 Task: Create New Customer with Customer Name: Retailers Place, Billing Address Line1: 2759 Fieldcrest Road, Billing Address Line2:  New York, Billing Address Line3:  New York 10005, Cell Number: 773-864-3881
Action: Mouse pressed left at (149, 50)
Screenshot: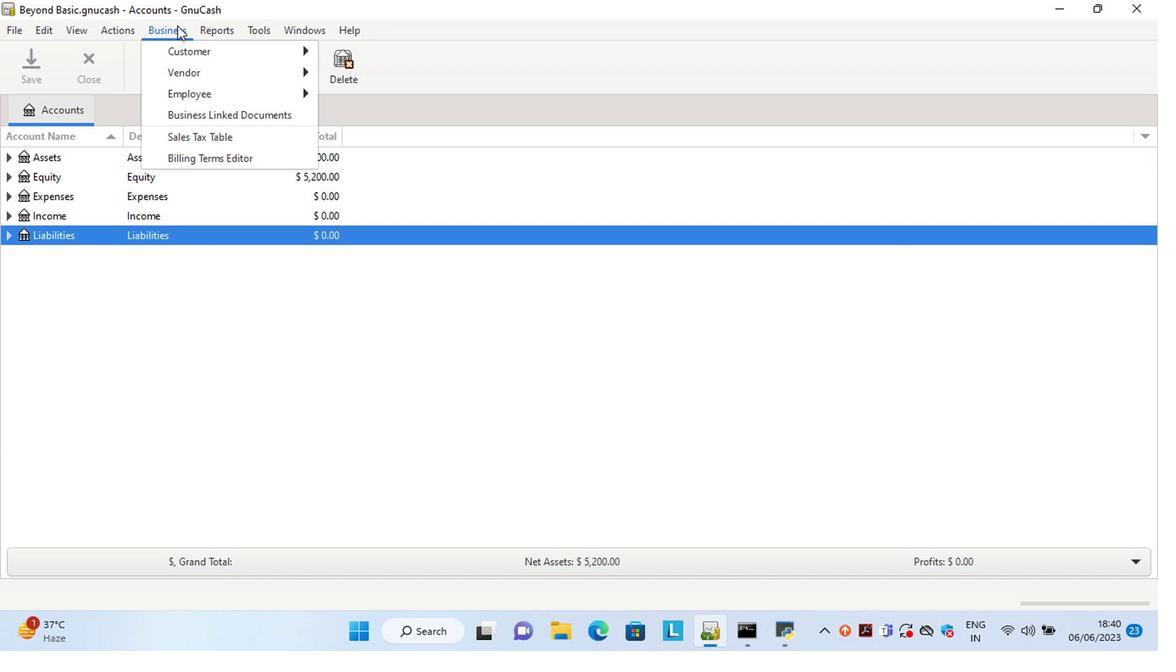 
Action: Mouse moved to (311, 83)
Screenshot: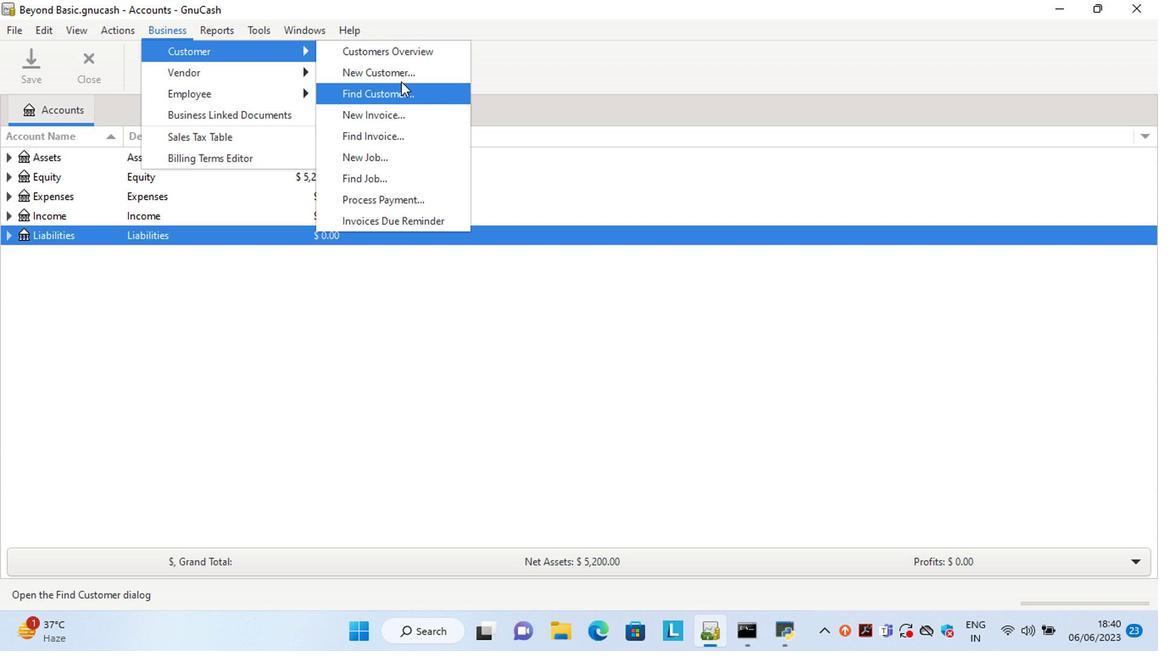 
Action: Mouse pressed left at (311, 83)
Screenshot: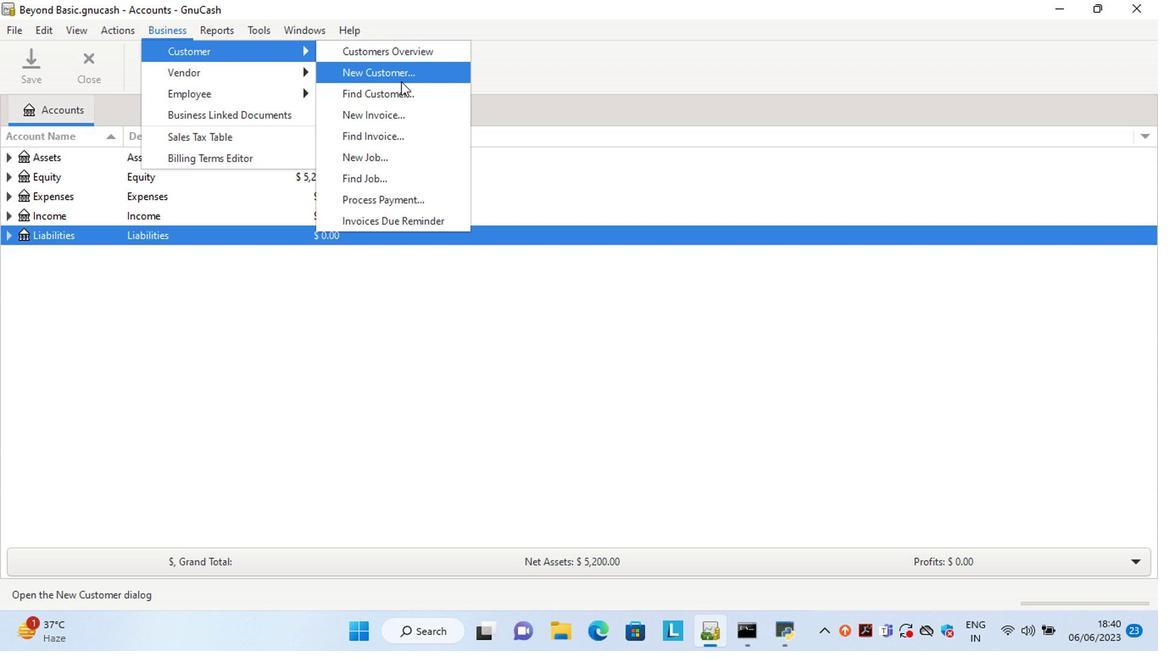 
Action: Key pressed <Key.shift>Retailers<Key.space><Key.shift>ACE<Key.space><Key.backspace>
Screenshot: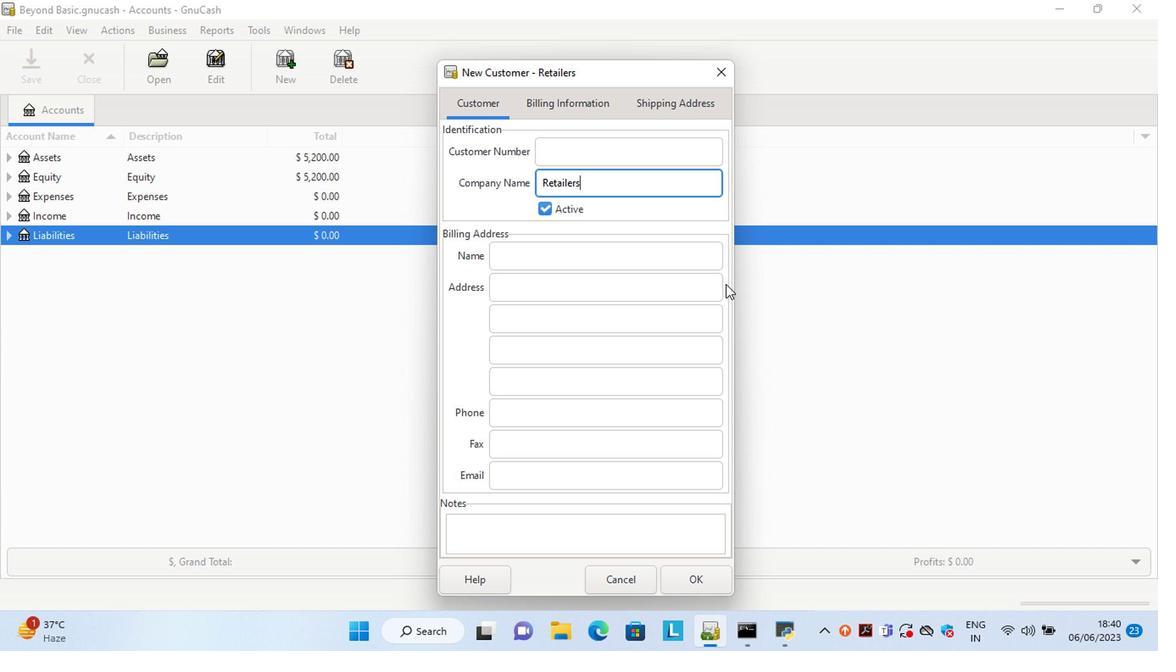 
Action: Mouse moved to (392, 113)
Screenshot: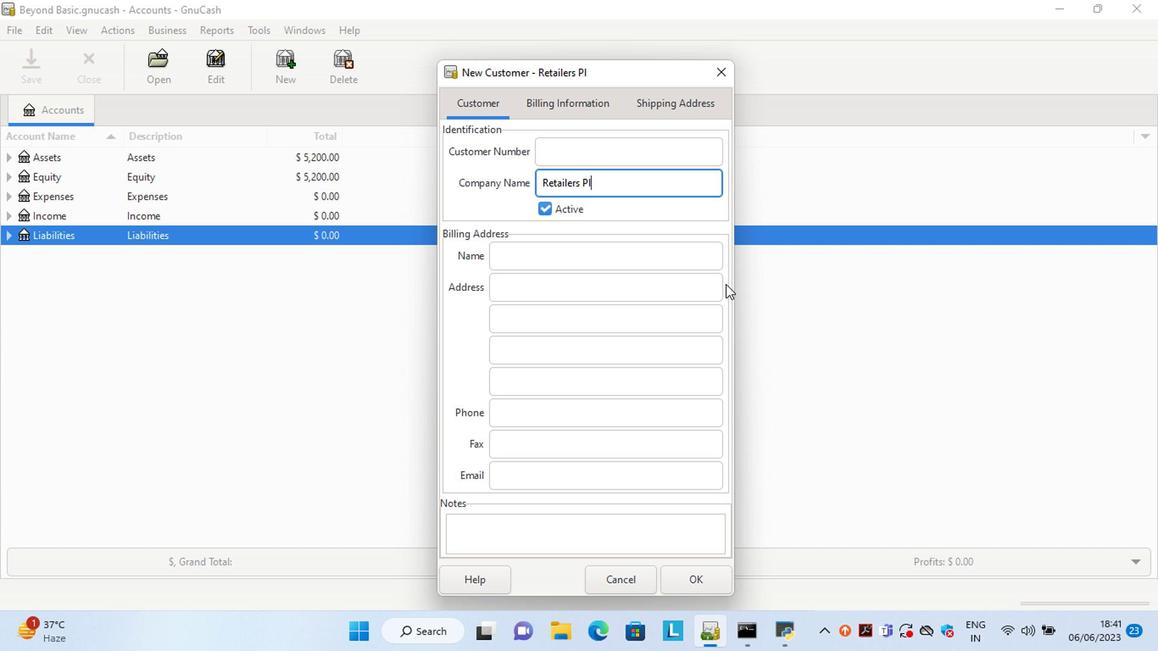 
Action: Key pressed <Key.tab>
Screenshot: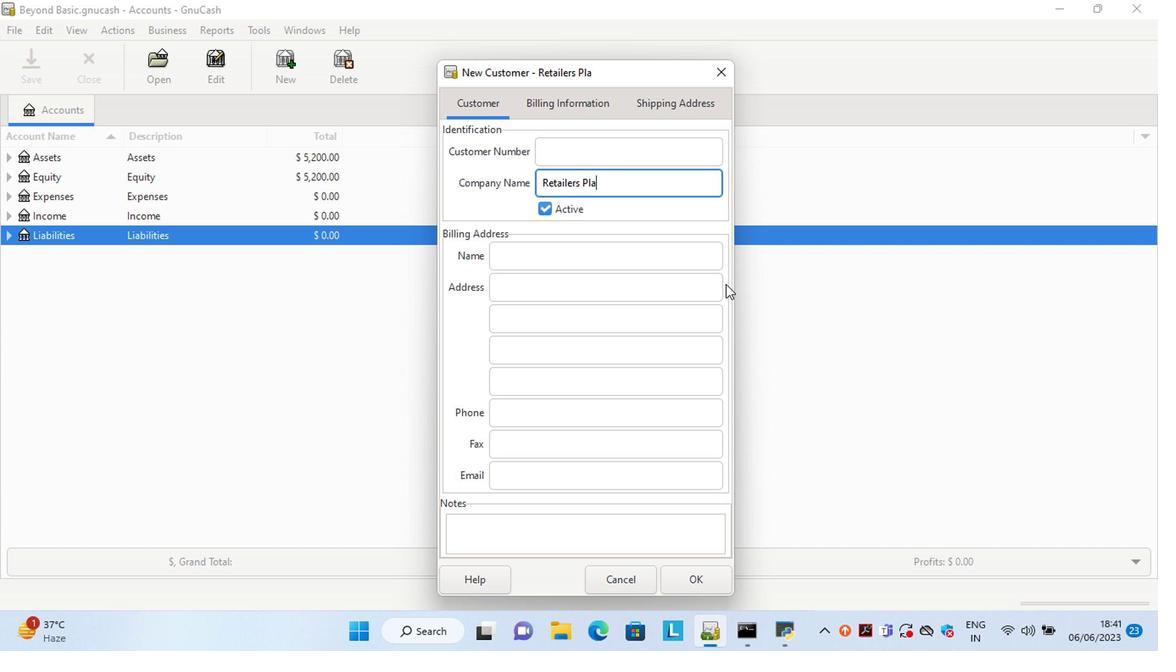 
Action: Mouse moved to (421, 230)
Screenshot: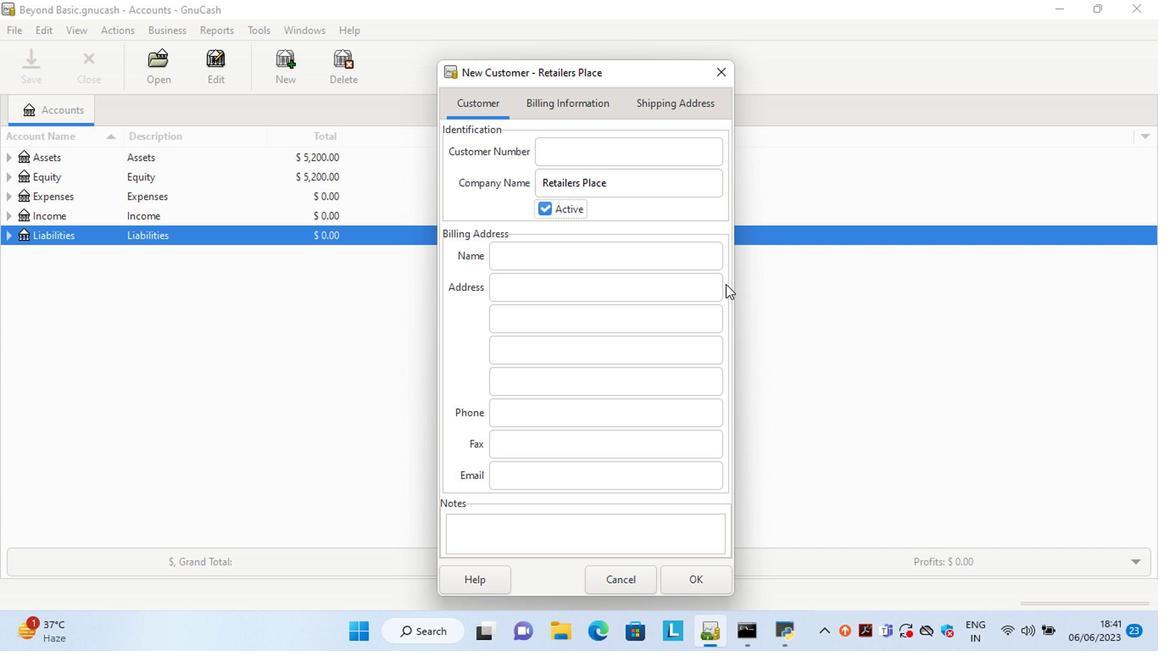 
Action: Mouse pressed left at (421, 230)
Screenshot: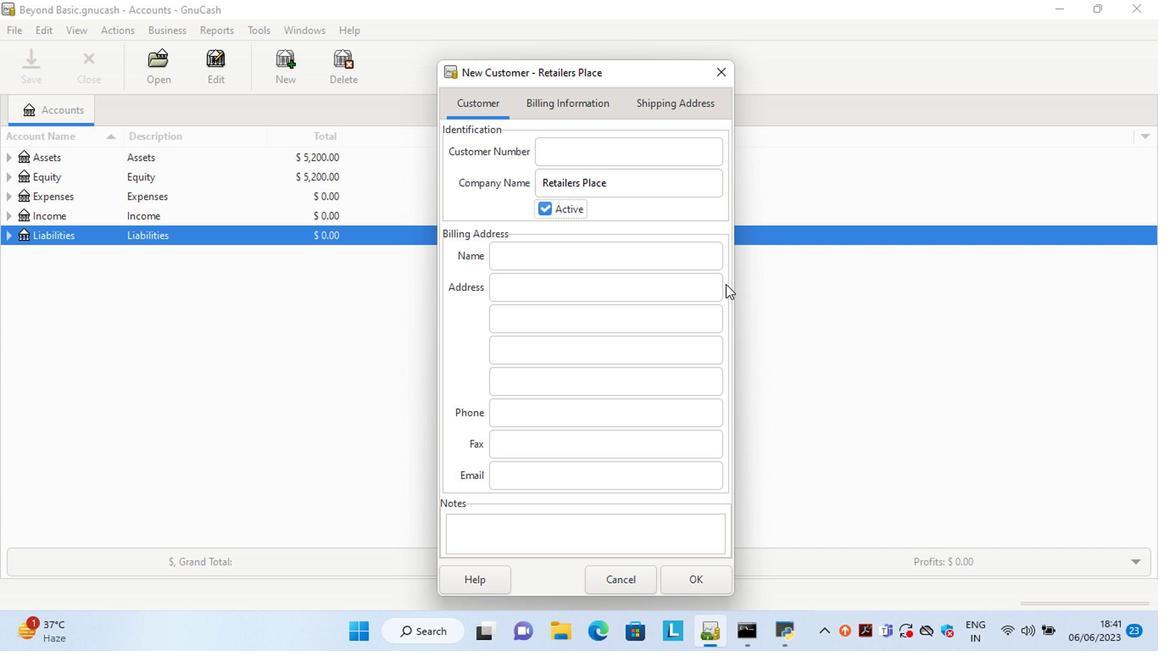 
Action: Mouse moved to (421, 230)
Screenshot: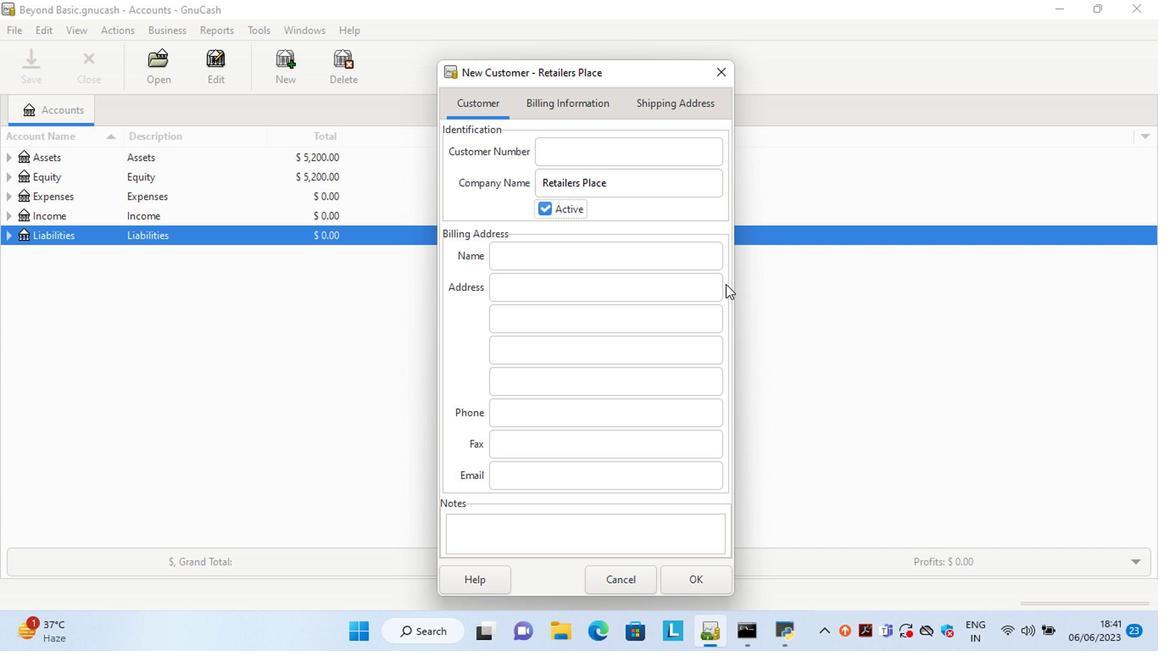 
Action: Key pressed 2759<Key.space><Key.shift>Fieldcrest<Key.space><Key.shift>Rao<Key.backspace><Key.backspace>oad<Key.tab><Key.shift>New<Key.space><Key.shift>York<Key.tab><Key.shift>NEW<Key.space><Key.shift>York<Key.space>10005<Key.tab><Key.tab>773-864881
Screenshot: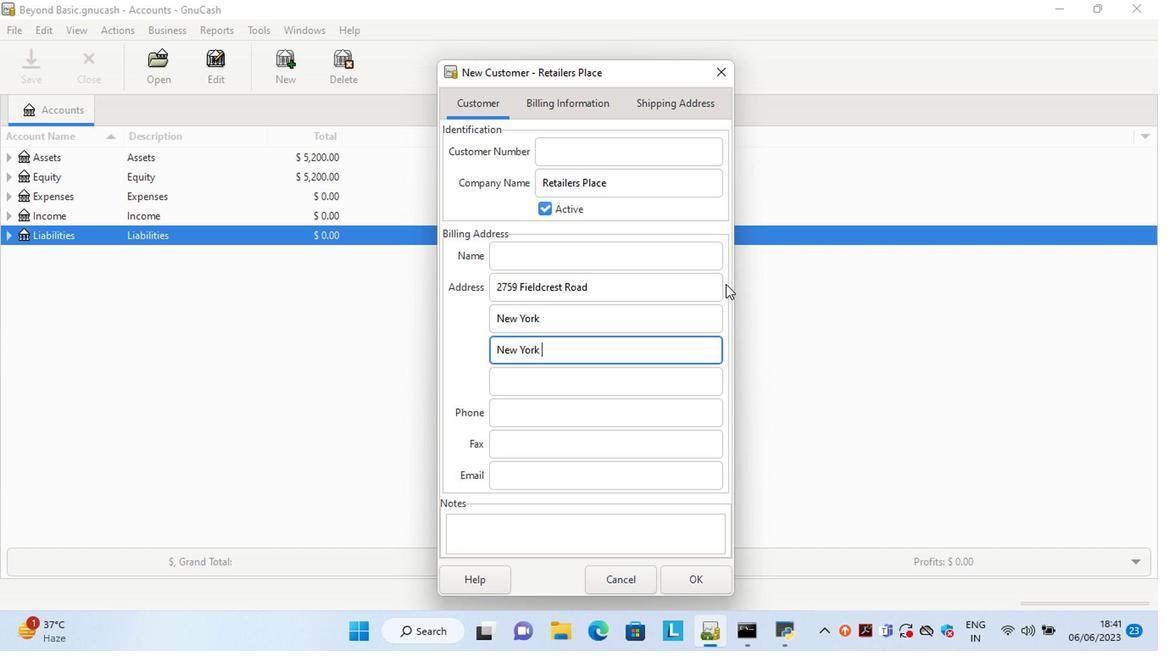 
Action: Mouse moved to (491, 210)
Screenshot: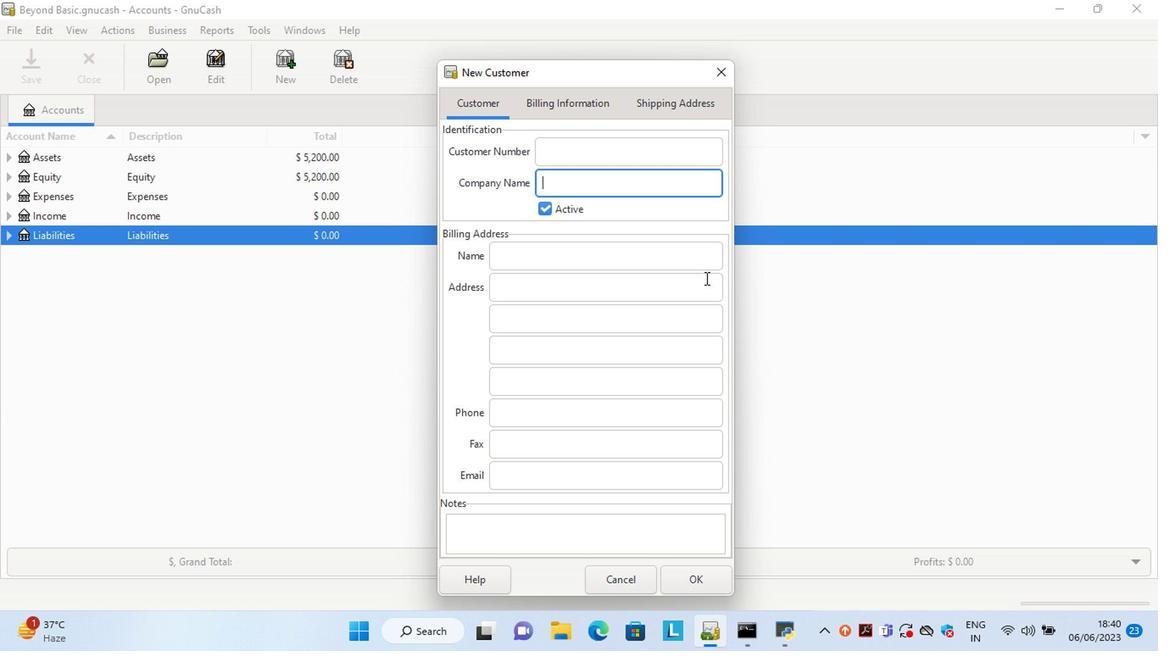 
Action: Key pressed <Key.shift>ES<Key.space>LA<Key.tab>275<Key.space>A<Key.shift>New<Key.space><Key.shift>York<Key.space><Key.backspace>1005<Key.tab>7
Screenshot: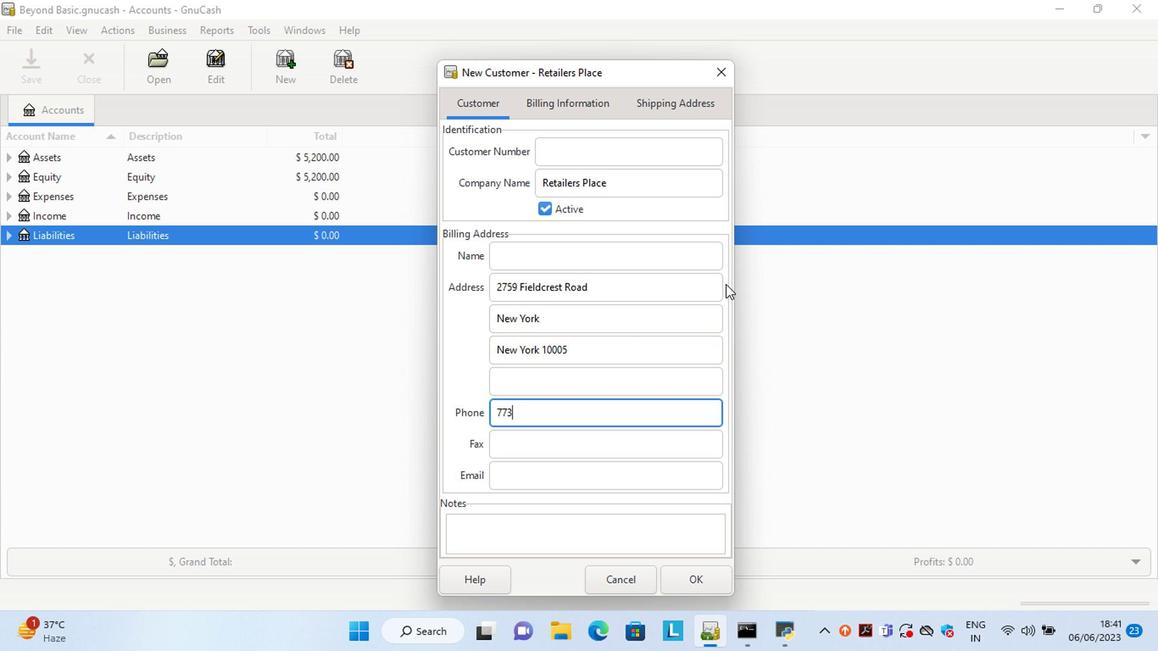 
Action: Mouse moved to (545, 232)
Screenshot: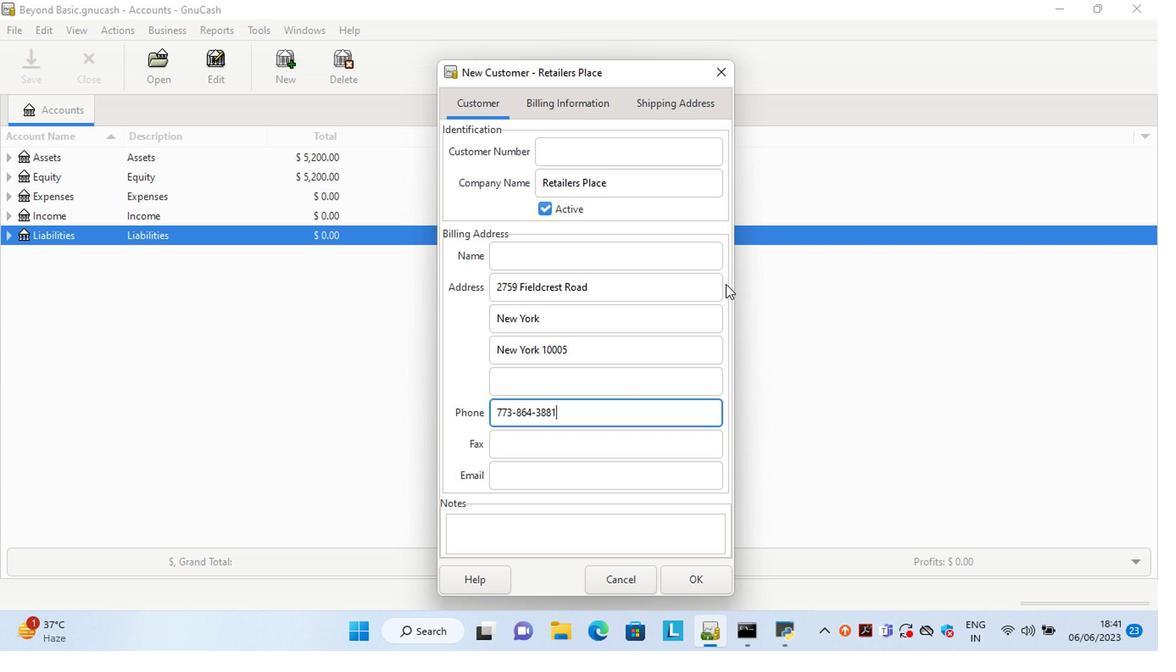 
Action: Key pressed <Key.tab>
Screenshot: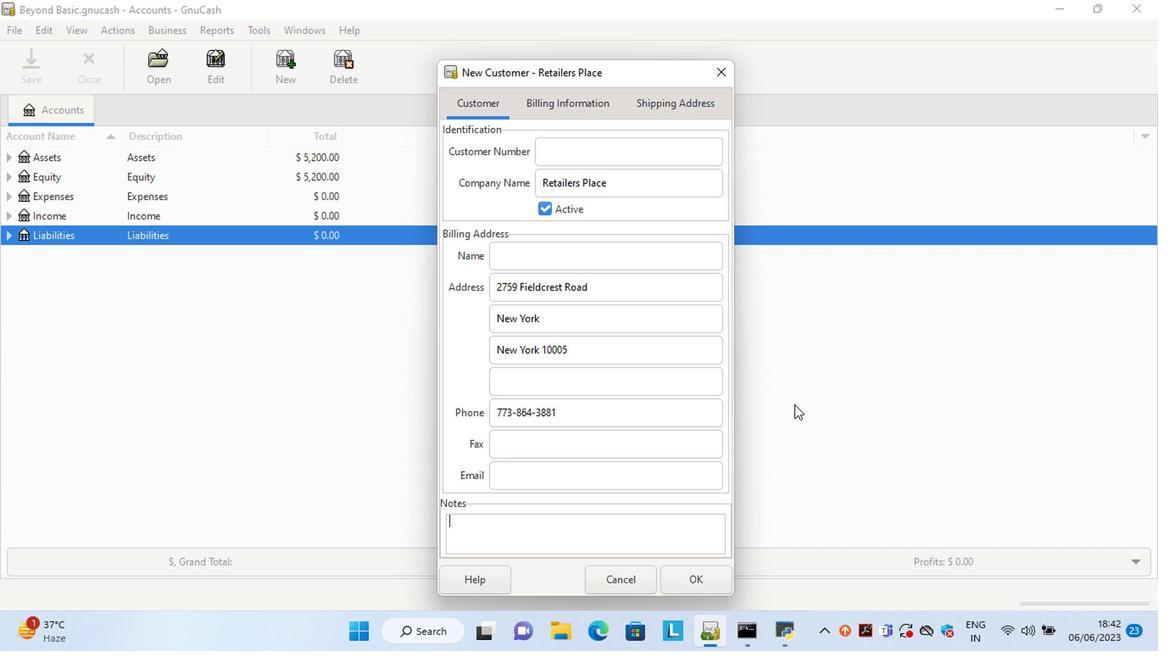 
Action: Mouse moved to (516, 352)
Screenshot: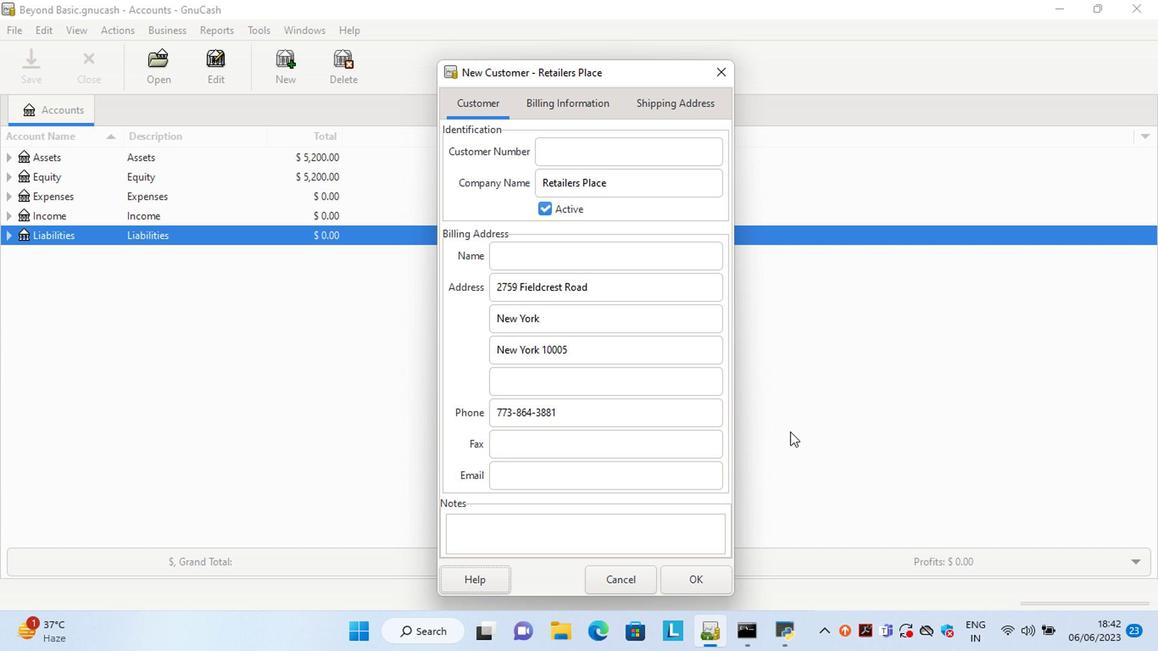 
Action: Key pressed <Key.tab>
Screenshot: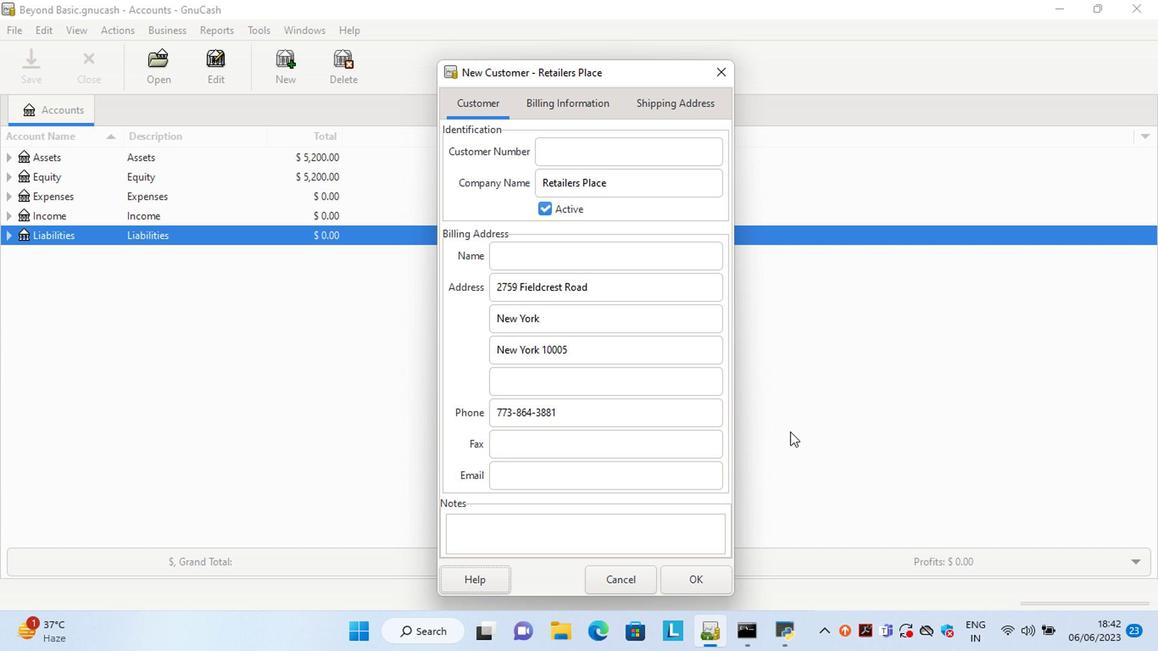 
Action: Mouse moved to (585, 319)
Screenshot: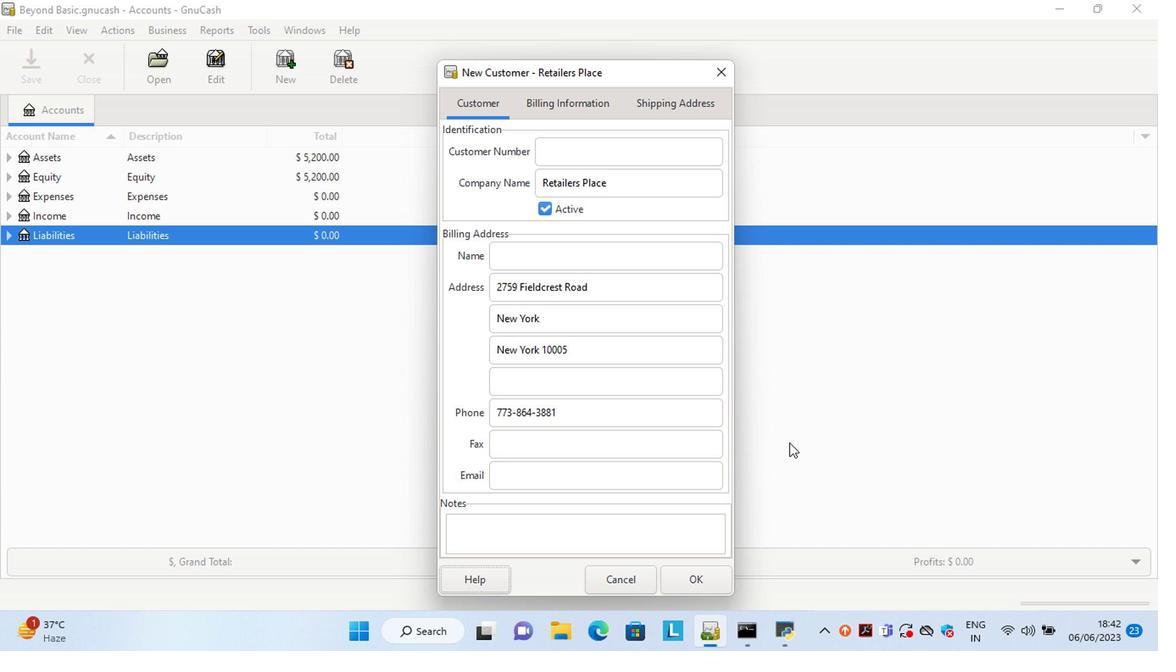 
Action: Key pressed <Key.tab>
Screenshot: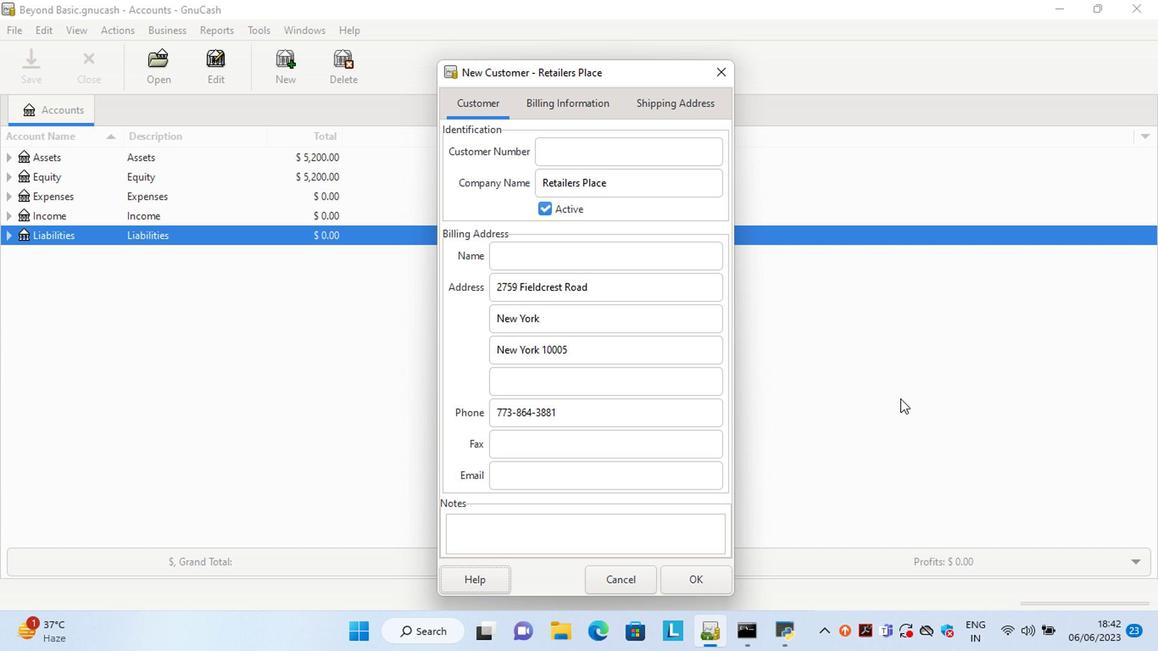 
Action: Mouse moved to (592, 328)
Screenshot: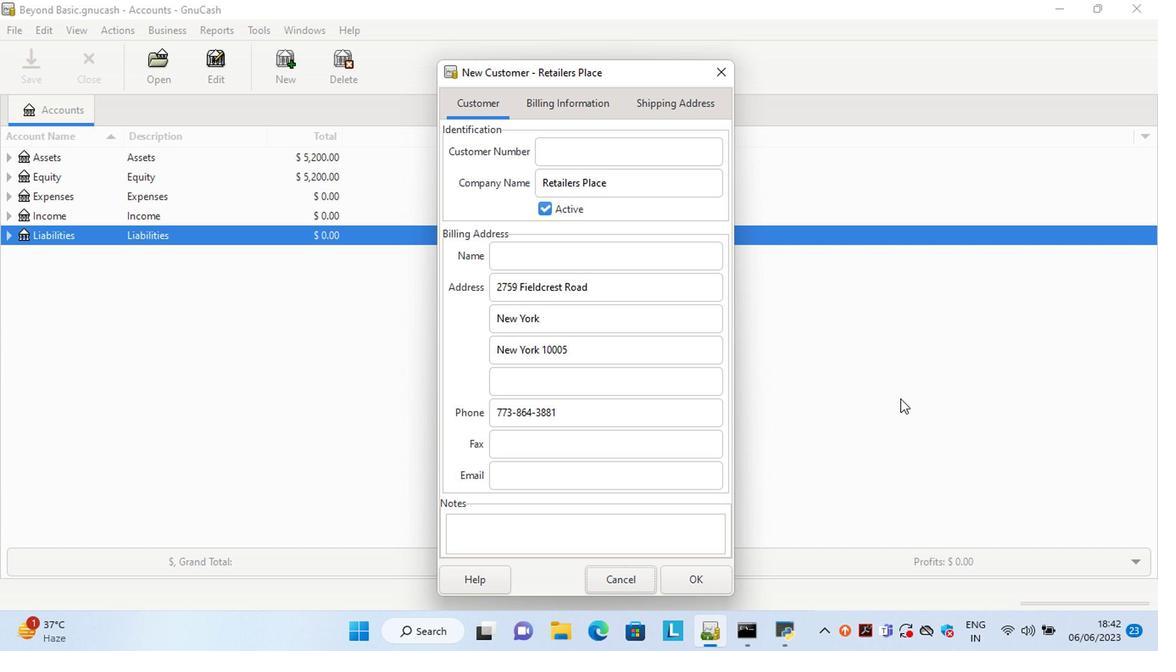 
Action: Key pressed <Key.tab>
Screenshot: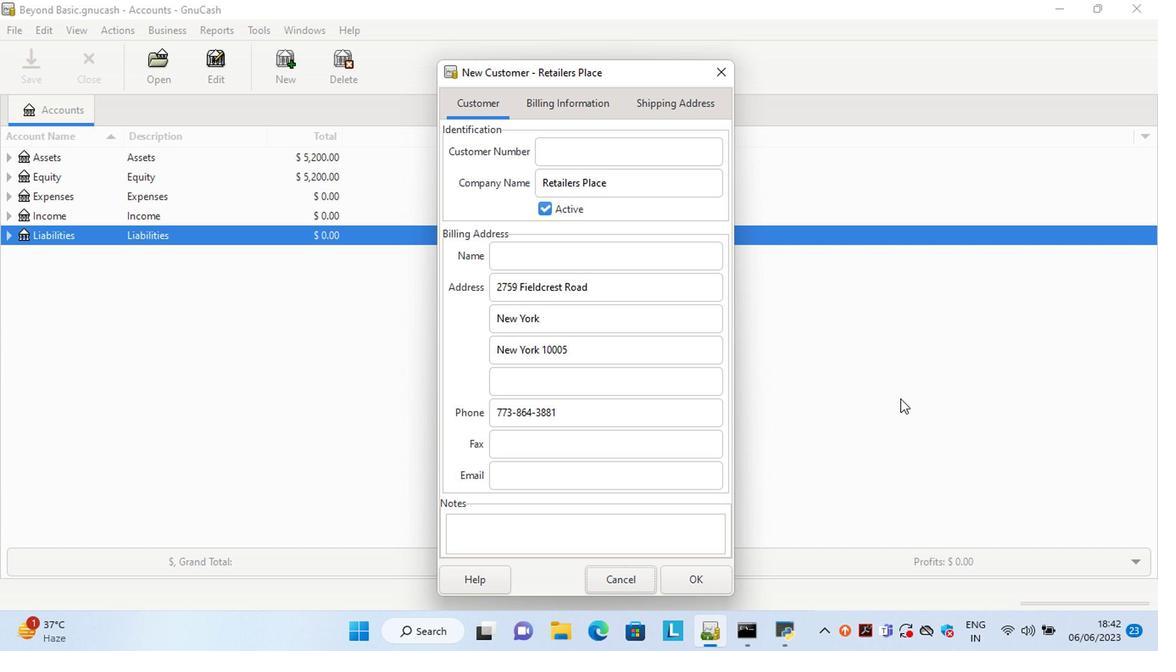 
Action: Mouse moved to (591, 344)
Screenshot: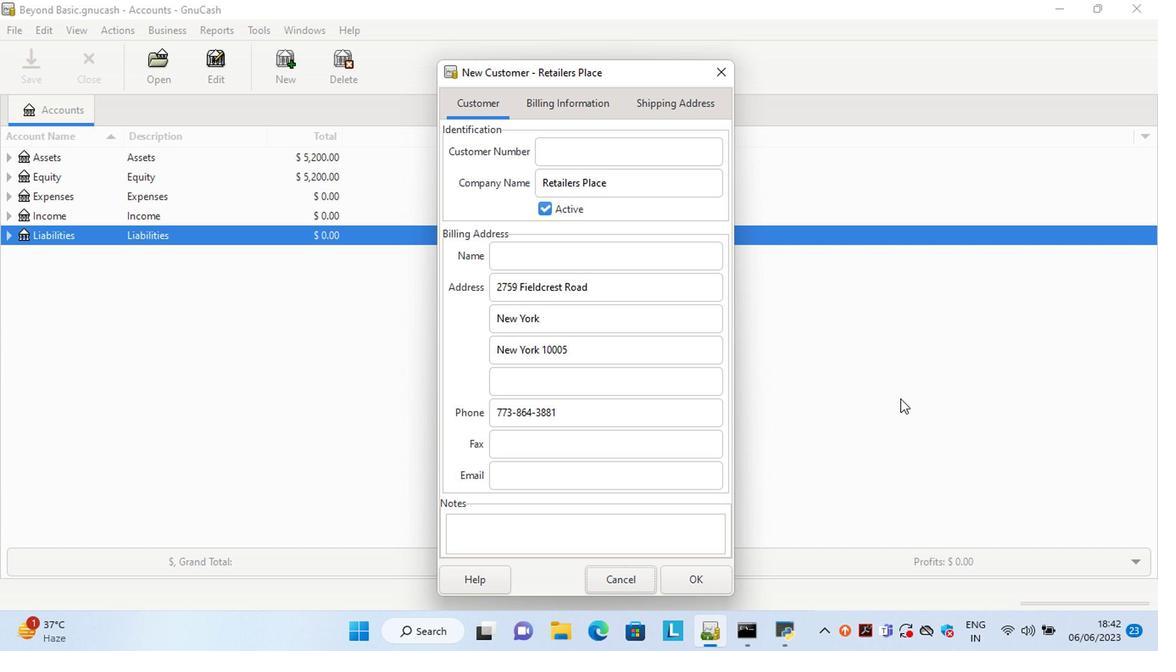 
Action: Key pressed <Key.tab>
Screenshot: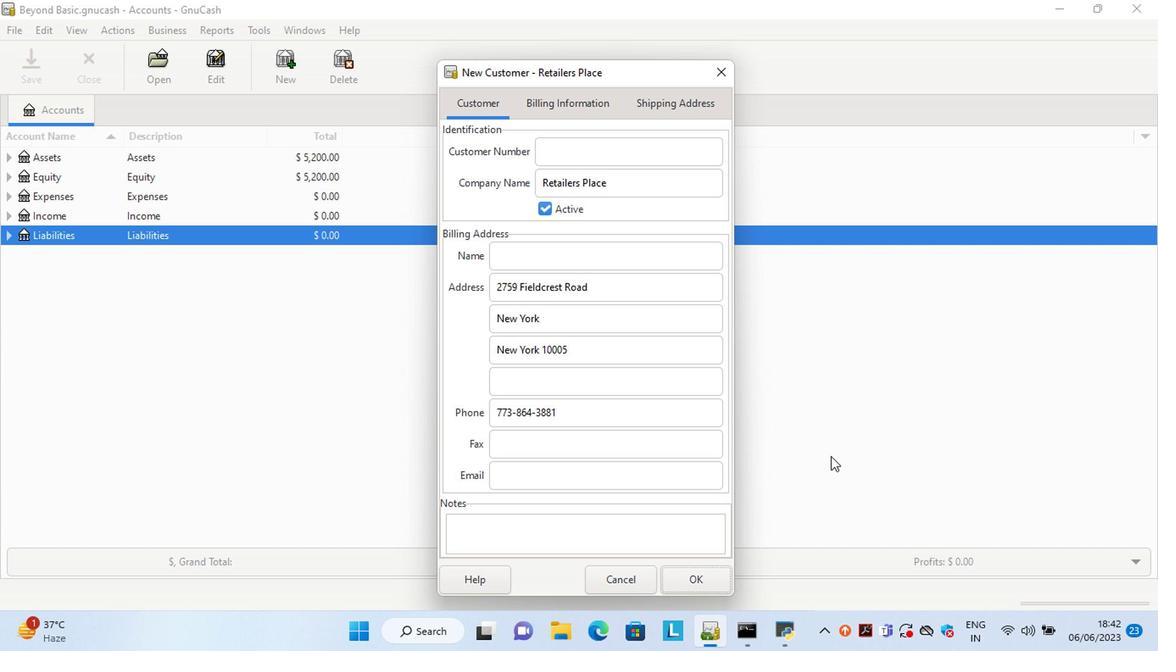 
Action: Mouse moved to (517, 445)
Screenshot: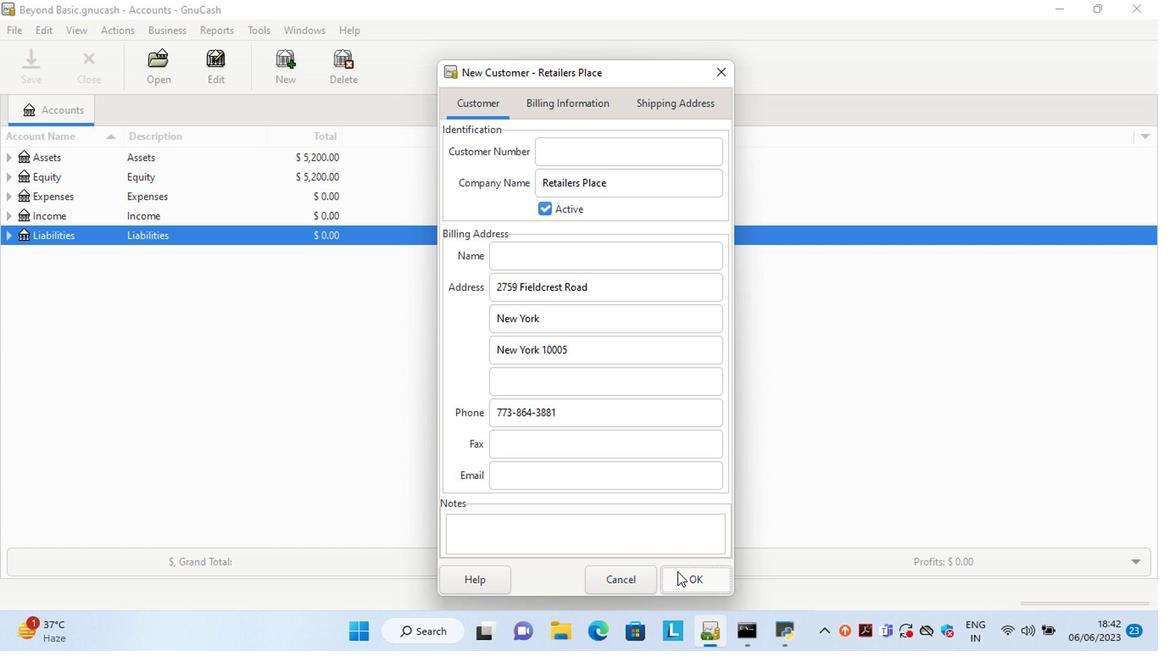 
